 Task: Add Attachment from "Attach a link" to Card Card0000000380 in Board Board0000000095 in Workspace WS0000000032 in Trello. Add Cover Red to Card Card0000000380 in Board Board0000000095 in Workspace WS0000000032 in Trello. Add "Join Card" Button Button0000000380  to Card Card0000000380 in Board Board0000000095 in Workspace WS0000000032 in Trello. Add Description DS0000000380 to Card Card0000000380 in Board Board0000000095 in Workspace WS0000000032 in Trello. Add Comment CM0000000380 to Card Card0000000380 in Board Board0000000095 in Workspace WS0000000032 in Trello
Action: Mouse moved to (729, 247)
Screenshot: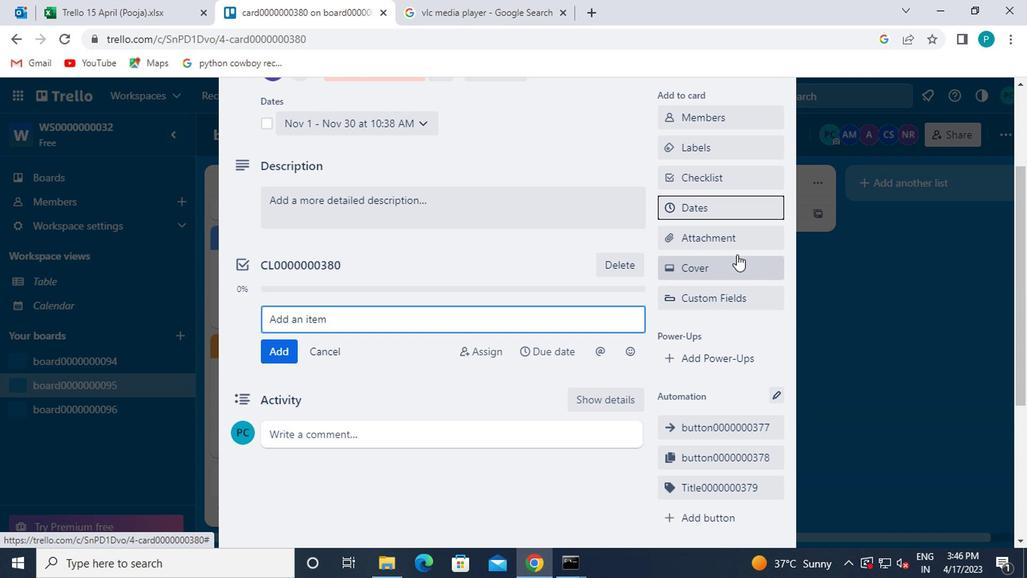 
Action: Mouse pressed left at (729, 247)
Screenshot: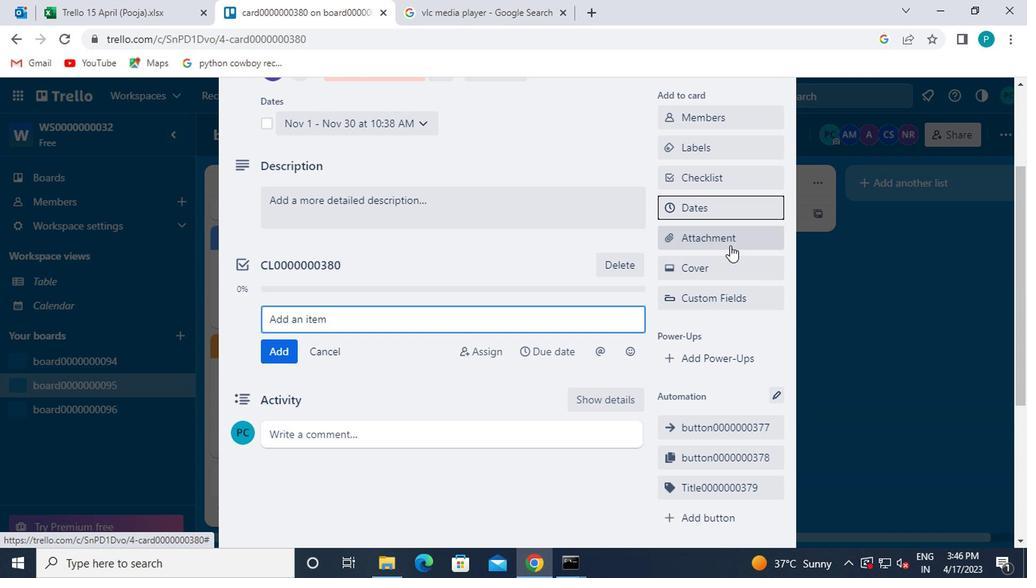 
Action: Mouse moved to (486, 18)
Screenshot: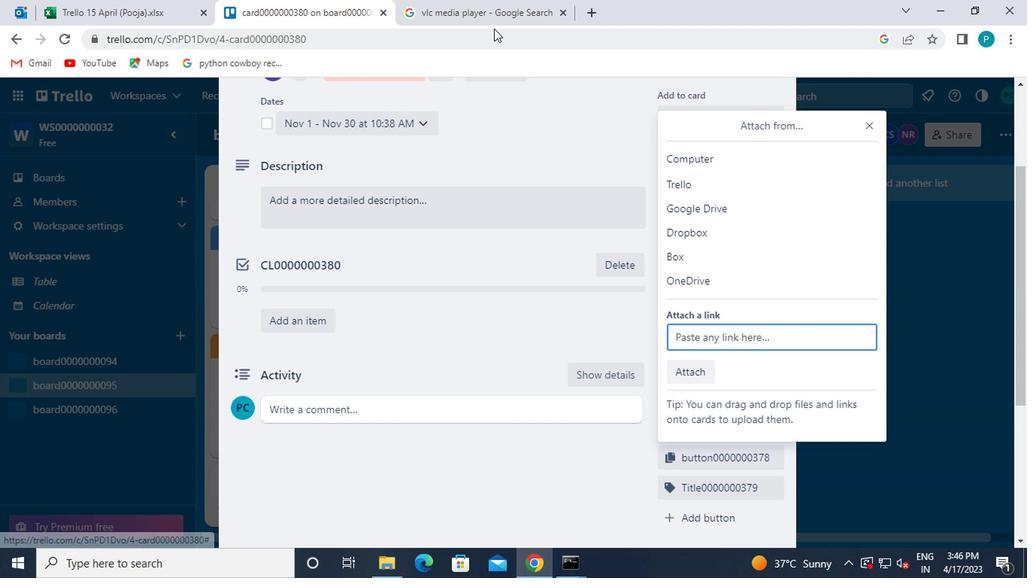 
Action: Mouse pressed left at (486, 18)
Screenshot: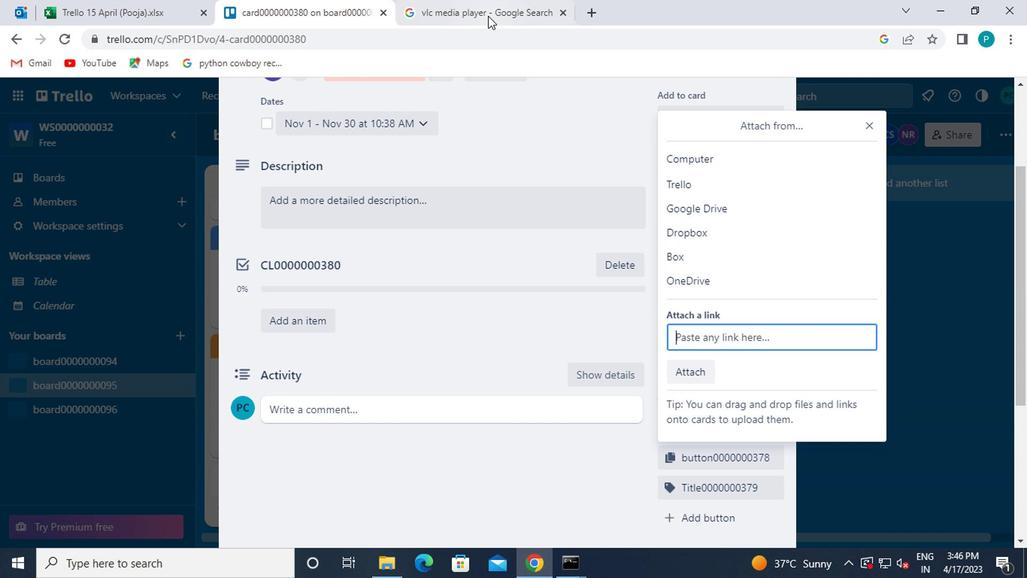 
Action: Mouse moved to (486, 18)
Screenshot: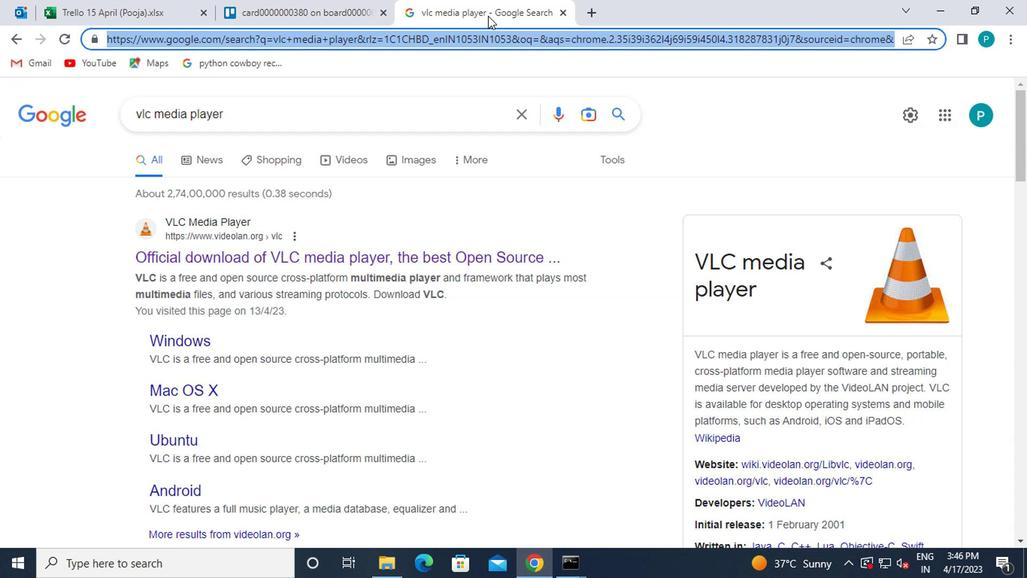 
Action: Key pressed ctrl+C
Screenshot: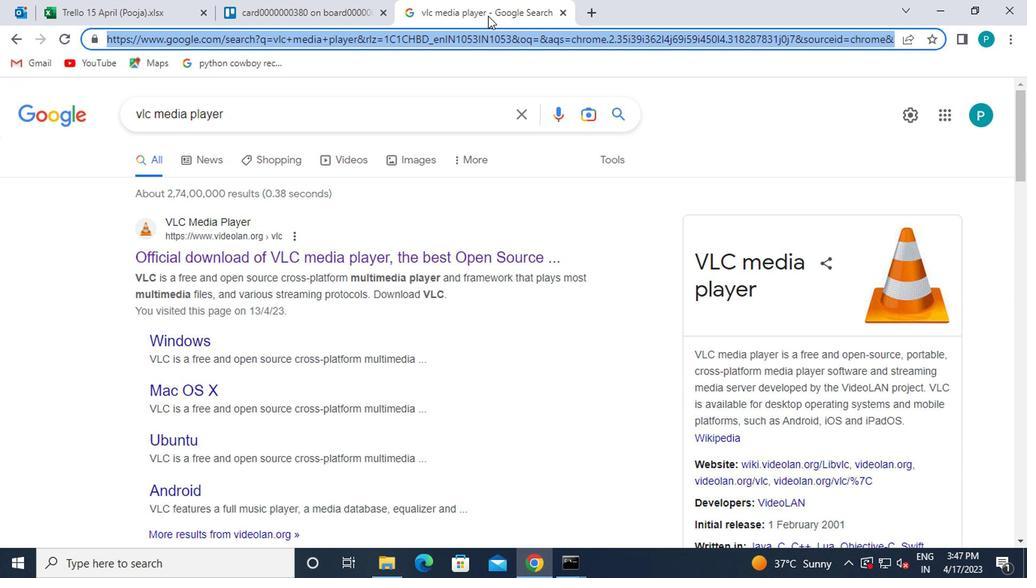 
Action: Mouse moved to (321, 11)
Screenshot: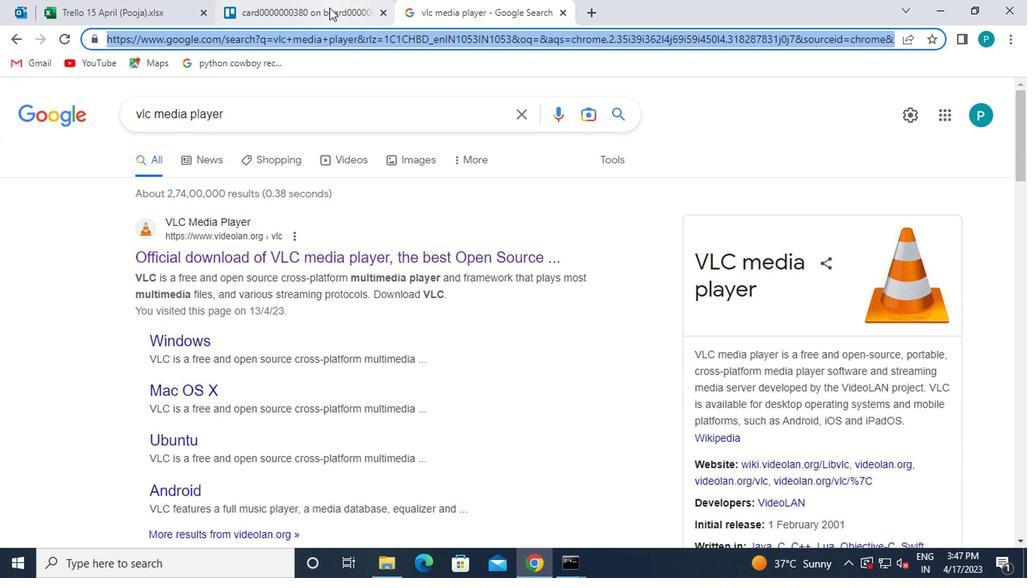 
Action: Mouse pressed left at (321, 11)
Screenshot: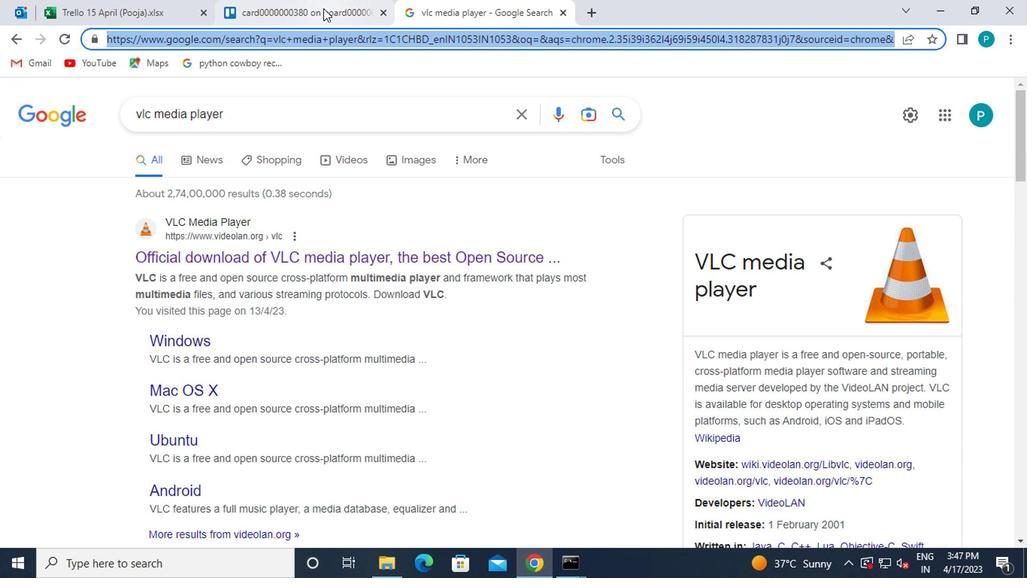 
Action: Mouse moved to (697, 336)
Screenshot: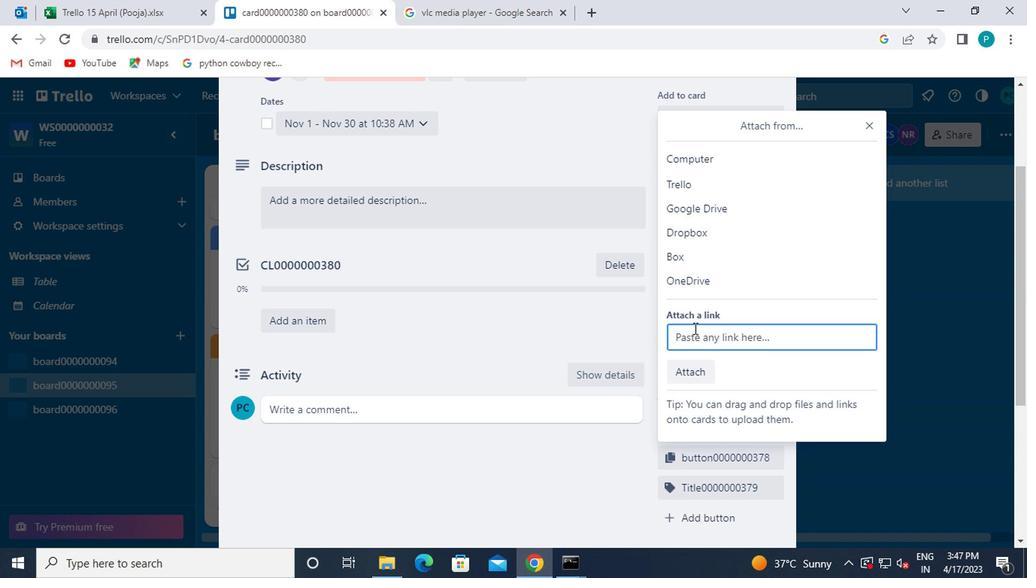 
Action: Mouse pressed left at (697, 336)
Screenshot: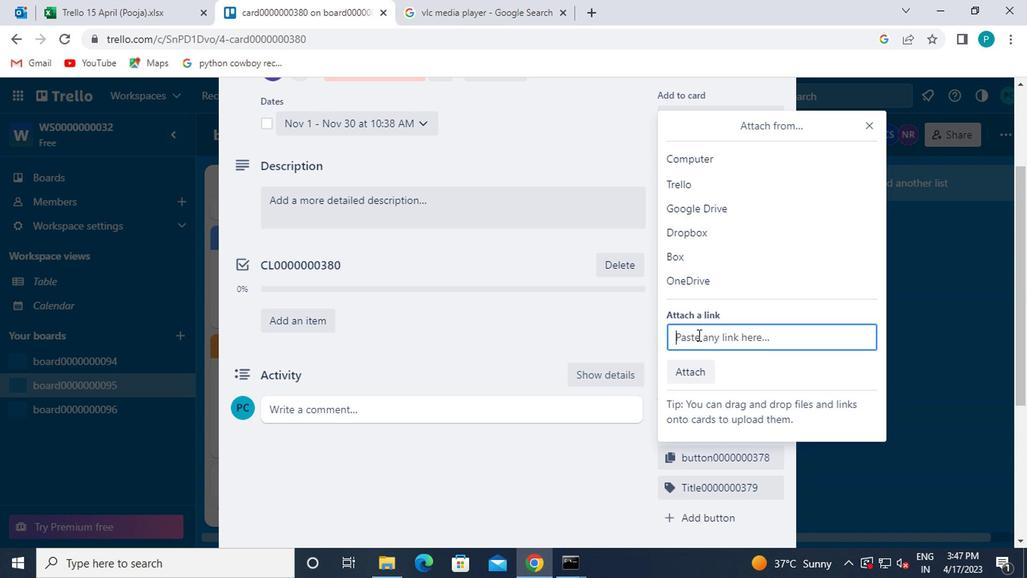 
Action: Mouse moved to (697, 338)
Screenshot: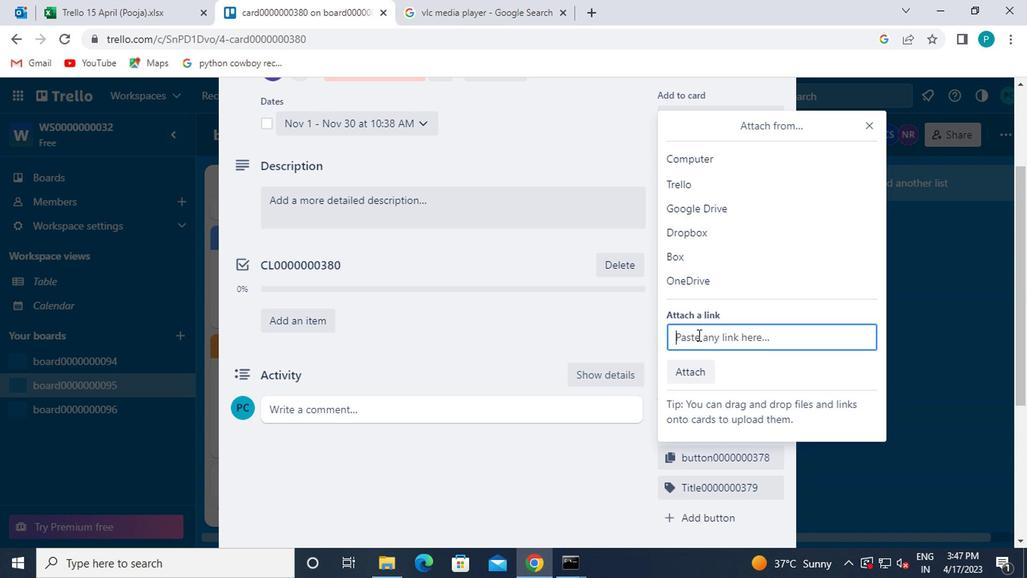 
Action: Key pressed ctrl+V
Screenshot: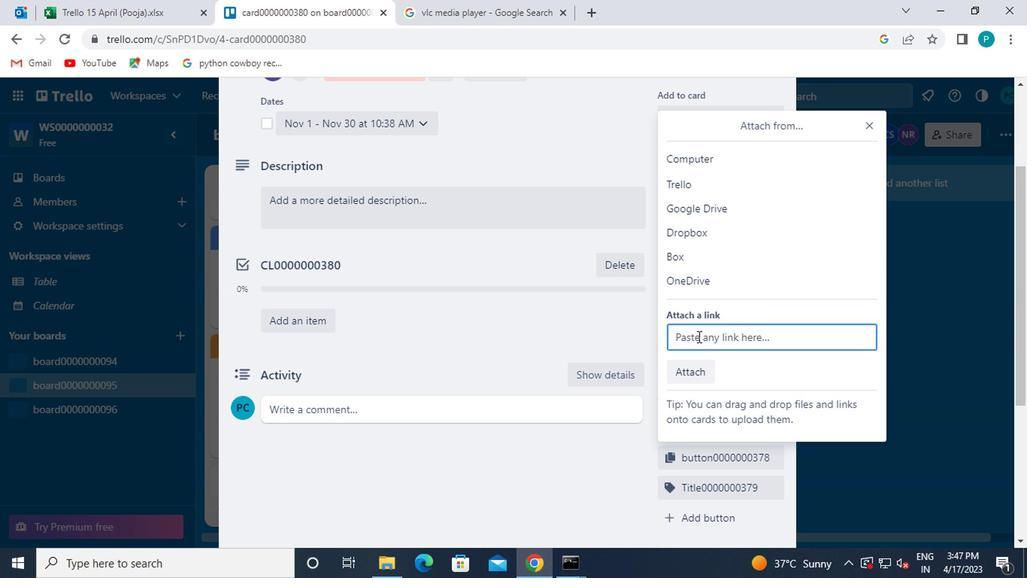 
Action: Mouse moved to (693, 433)
Screenshot: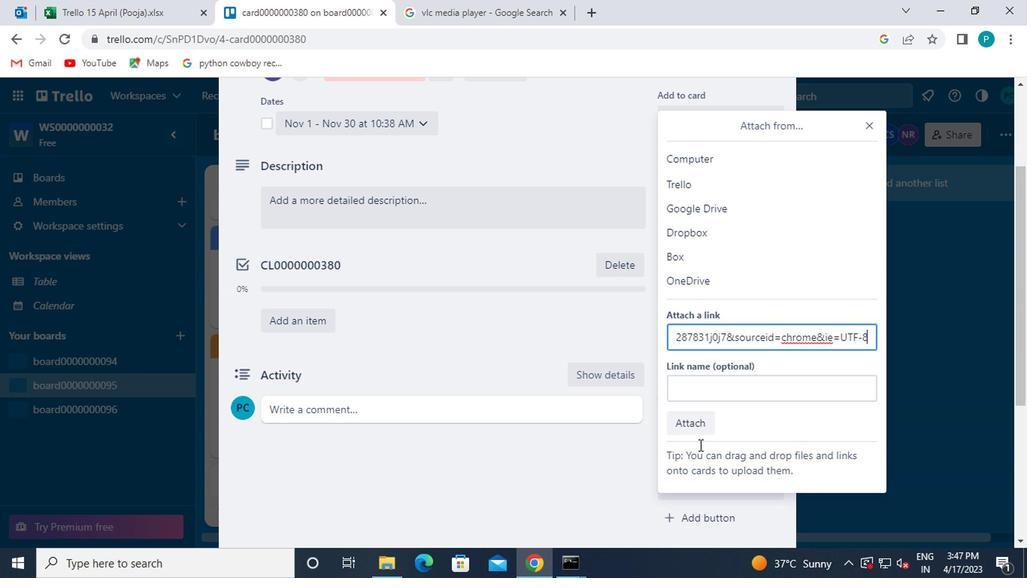 
Action: Mouse pressed left at (693, 433)
Screenshot: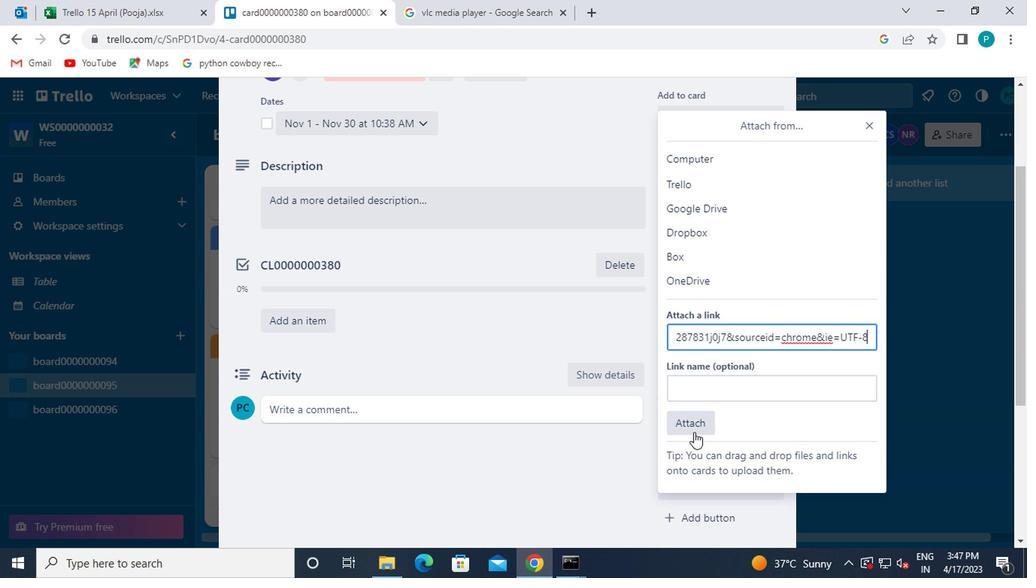 
Action: Mouse moved to (669, 266)
Screenshot: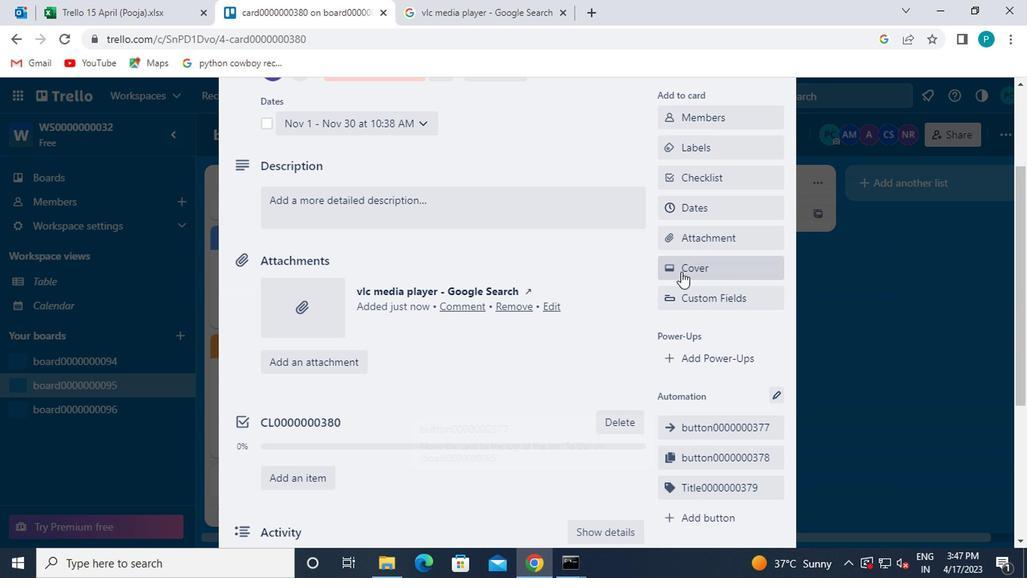 
Action: Mouse pressed left at (669, 266)
Screenshot: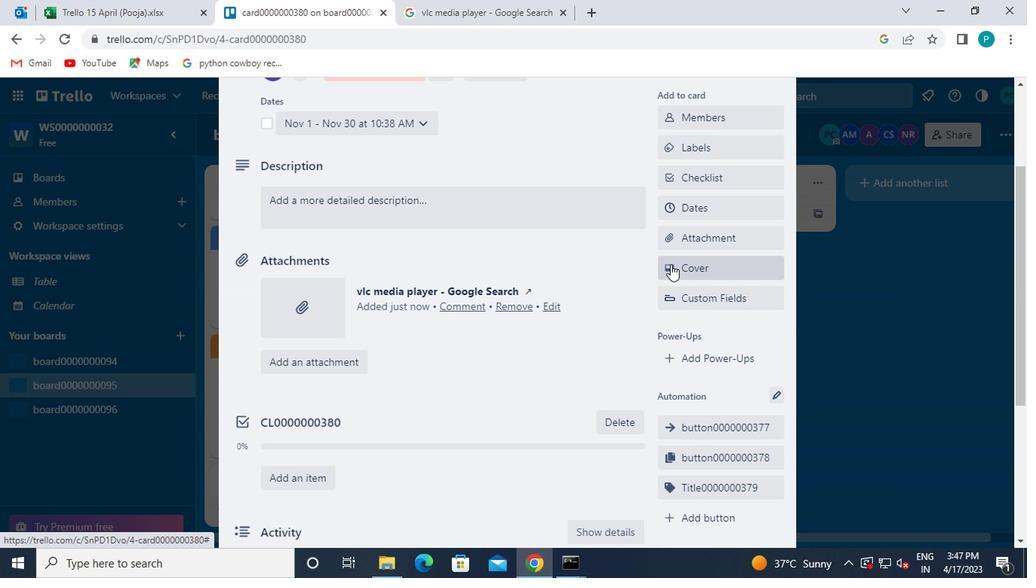 
Action: Mouse moved to (830, 259)
Screenshot: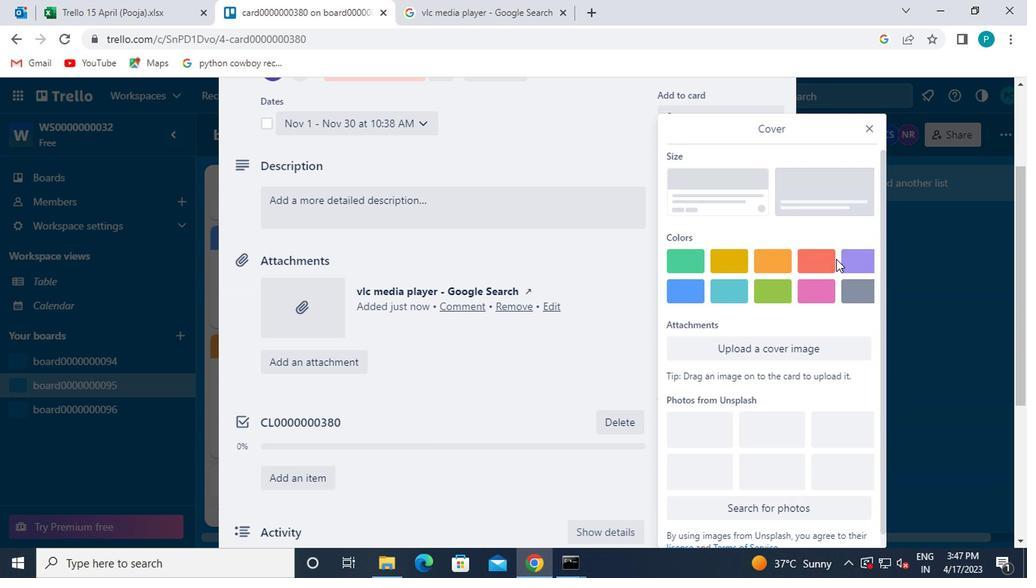 
Action: Mouse pressed left at (830, 259)
Screenshot: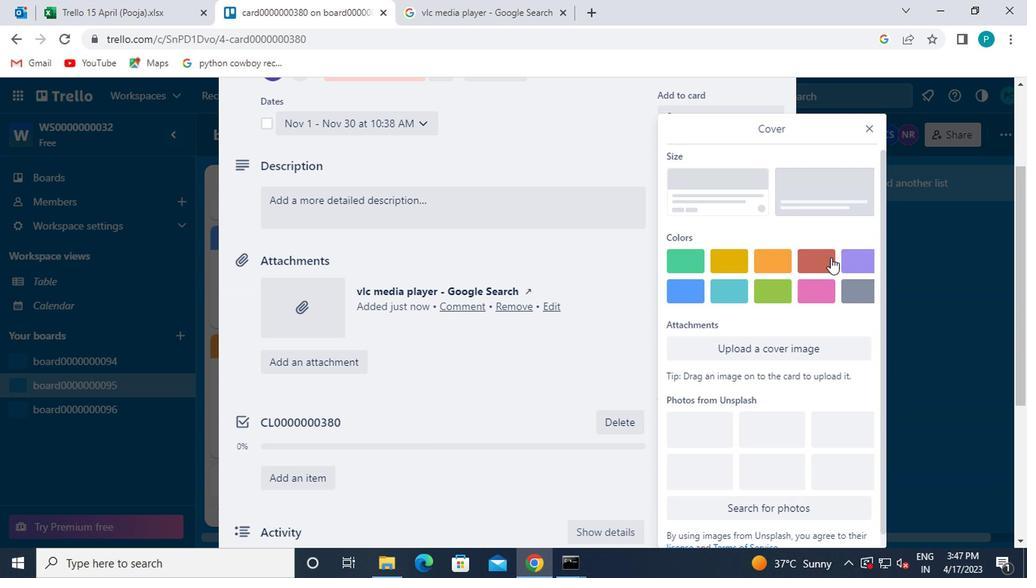 
Action: Mouse moved to (868, 129)
Screenshot: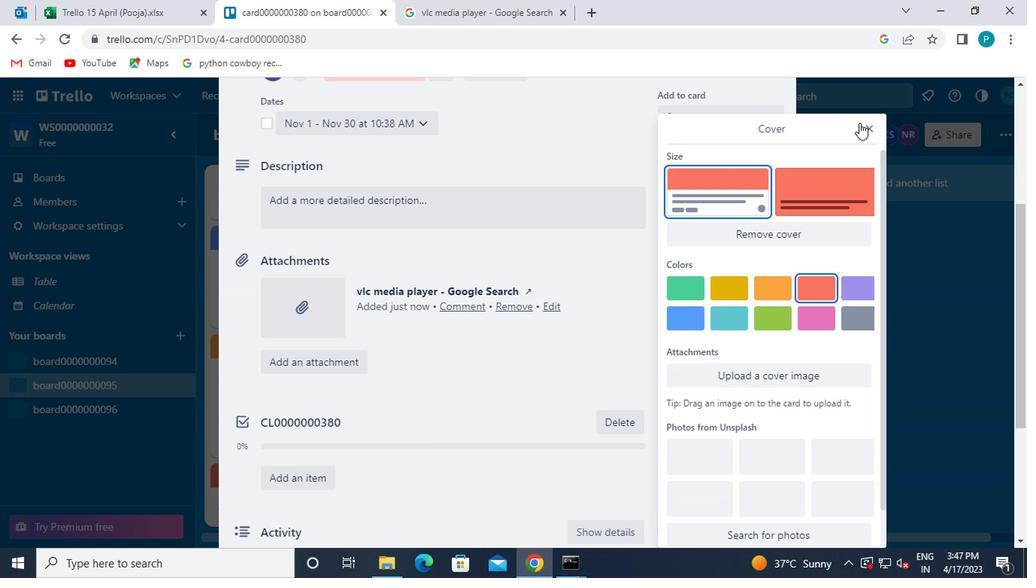 
Action: Mouse pressed left at (868, 129)
Screenshot: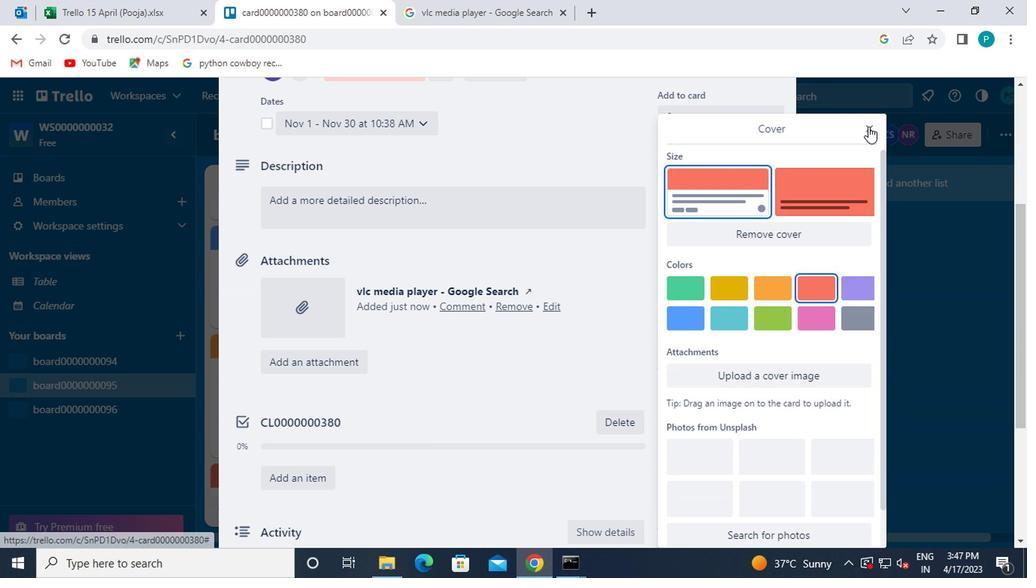 
Action: Mouse moved to (866, 269)
Screenshot: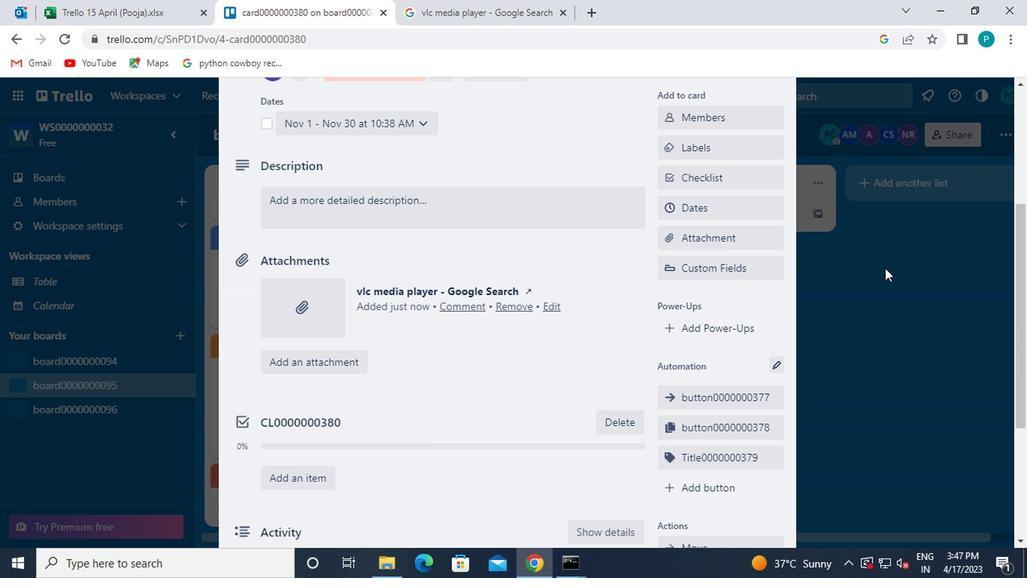 
Action: Mouse scrolled (866, 269) with delta (0, 0)
Screenshot: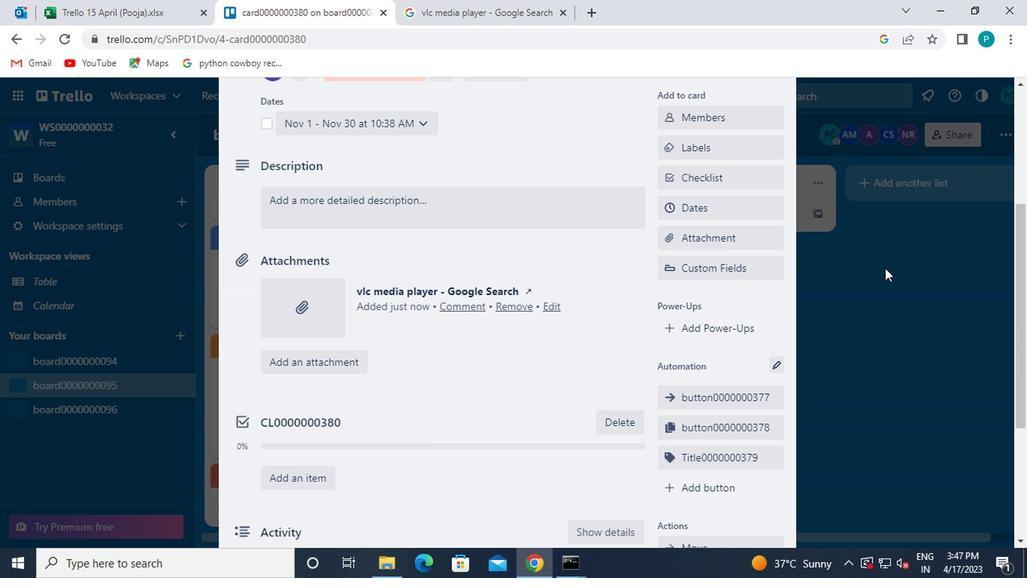 
Action: Mouse moved to (716, 417)
Screenshot: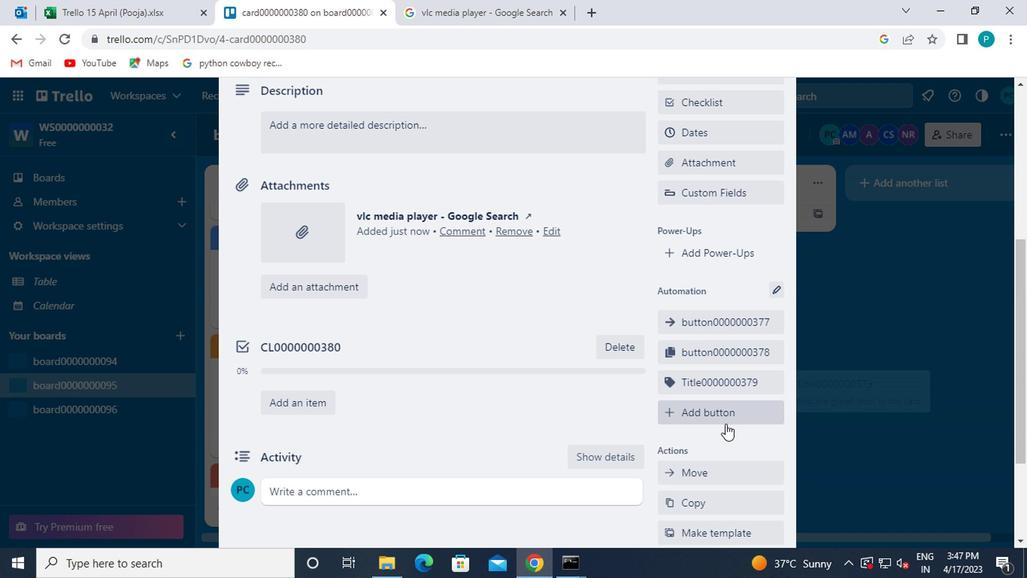 
Action: Mouse pressed left at (716, 417)
Screenshot: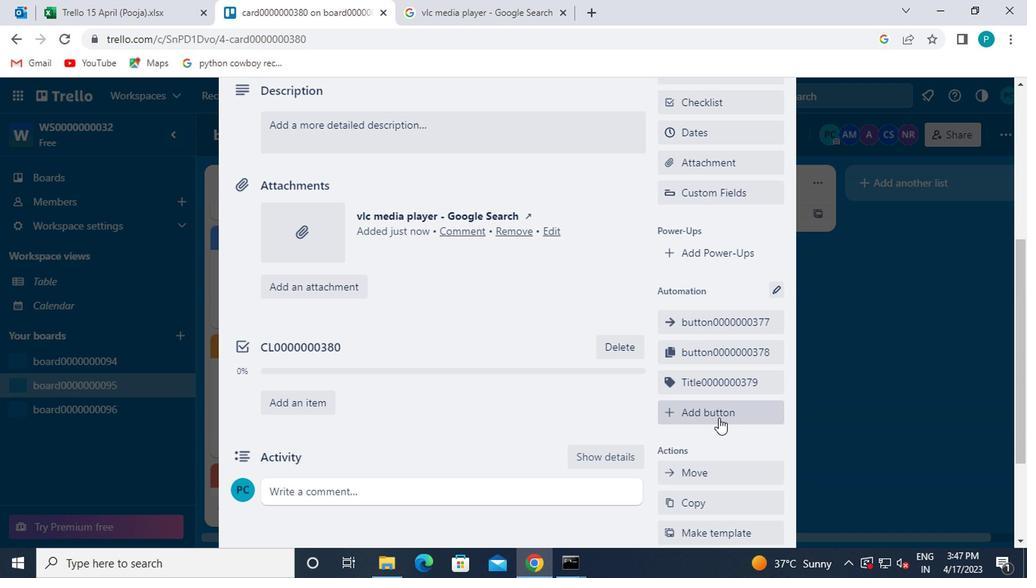 
Action: Mouse moved to (712, 288)
Screenshot: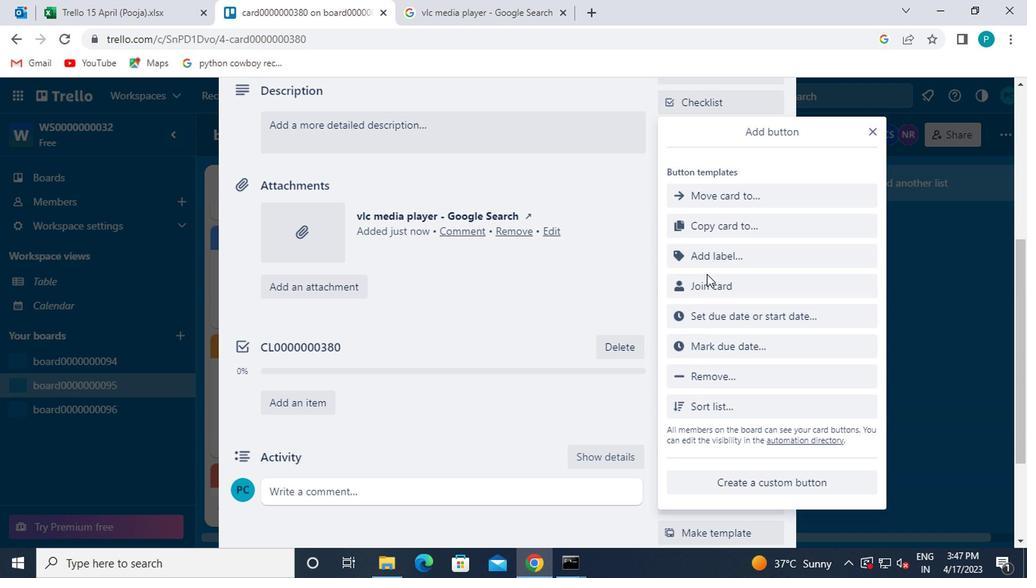 
Action: Mouse pressed left at (712, 288)
Screenshot: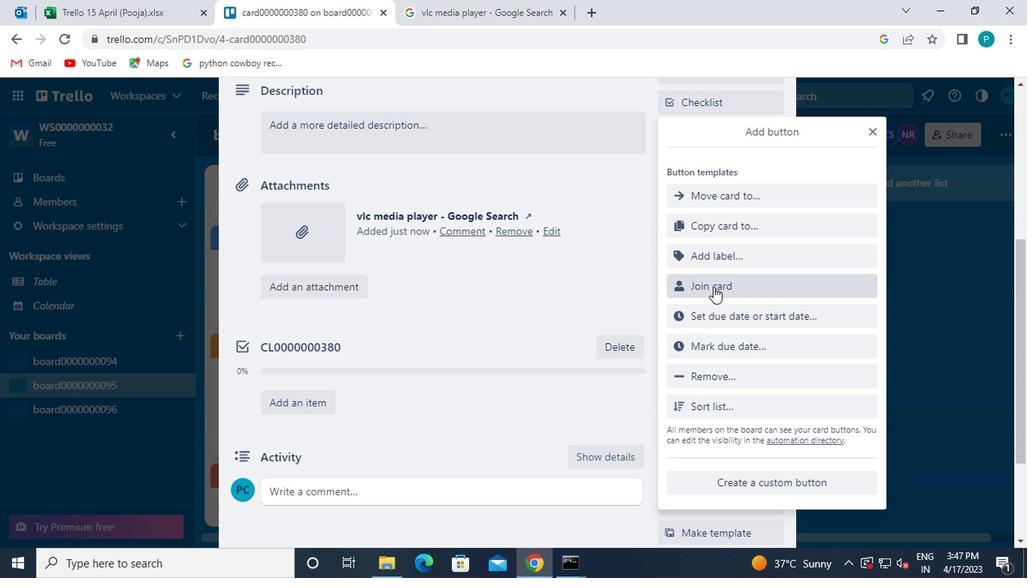
Action: Mouse moved to (722, 207)
Screenshot: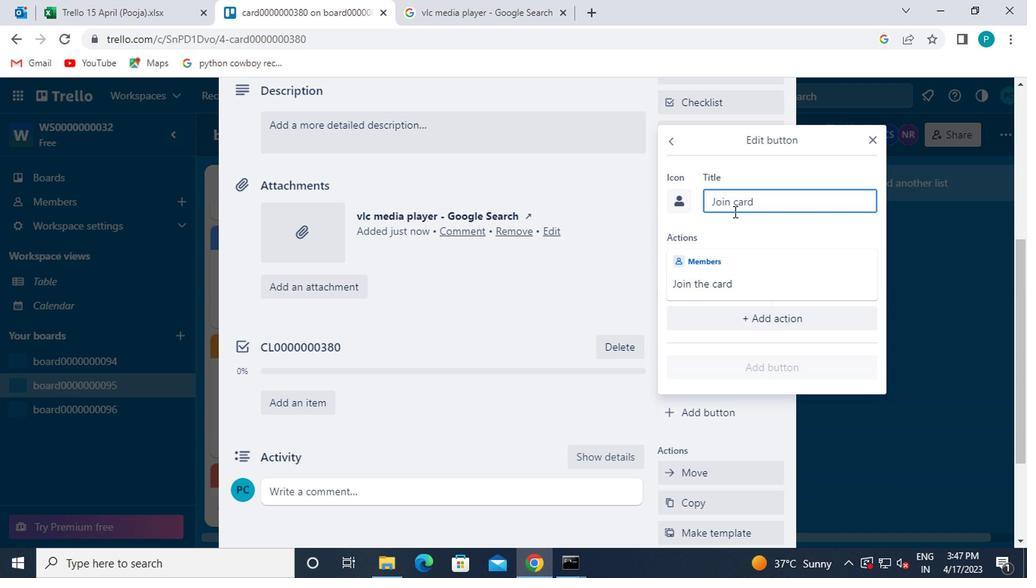 
Action: Mouse pressed left at (722, 207)
Screenshot: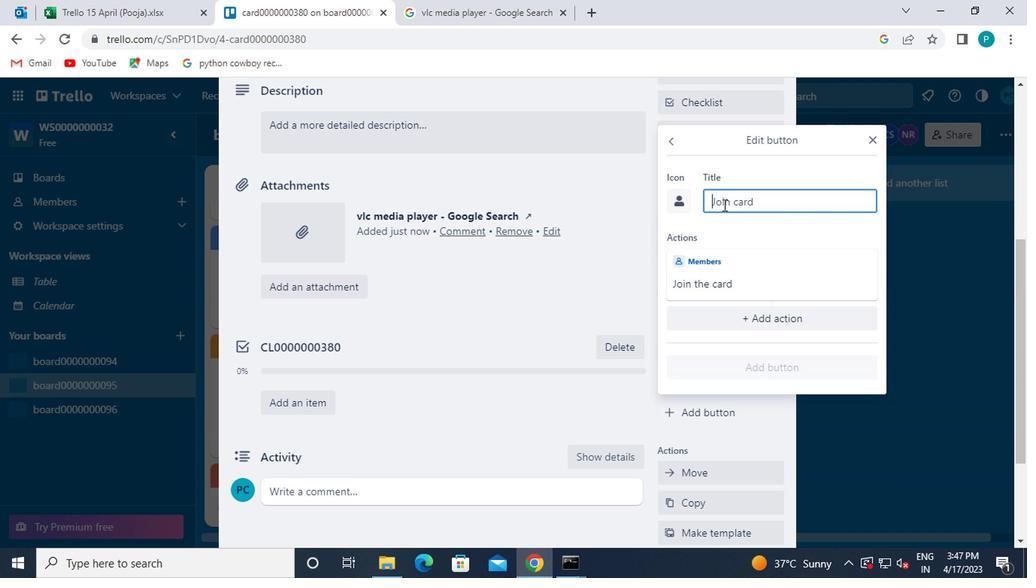 
Action: Key pressed button0000000380
Screenshot: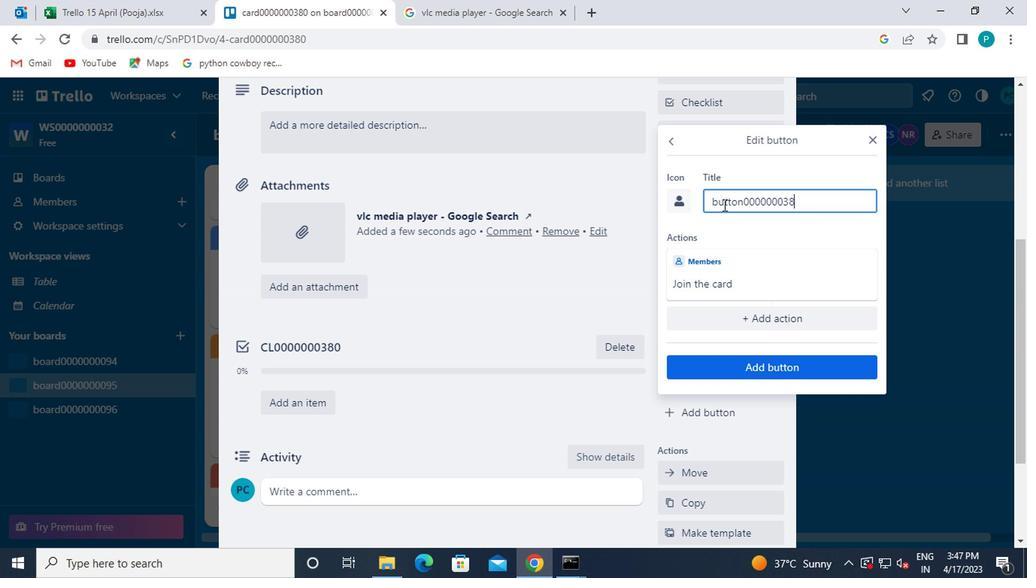 
Action: Mouse moved to (758, 372)
Screenshot: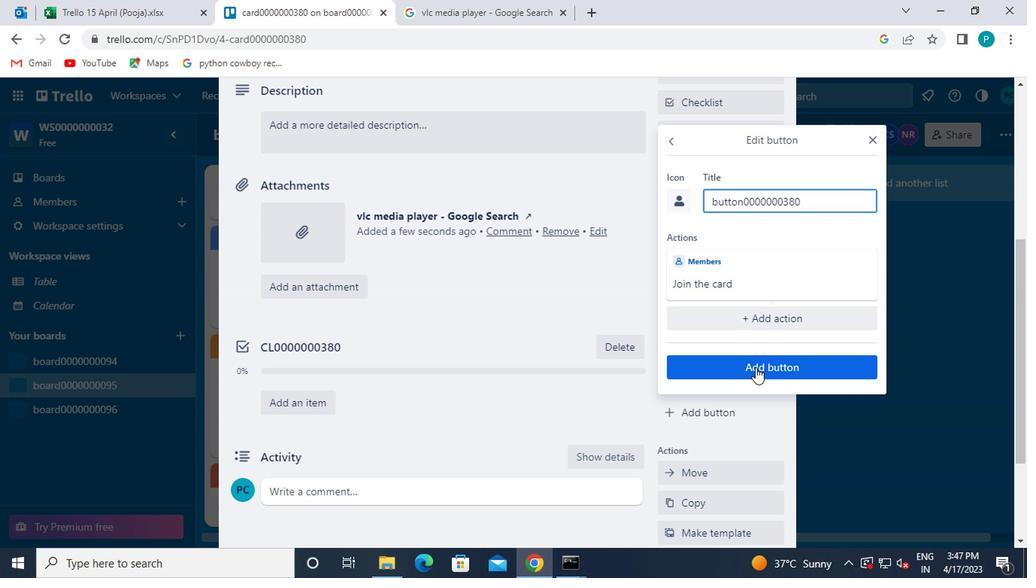 
Action: Mouse pressed left at (758, 372)
Screenshot: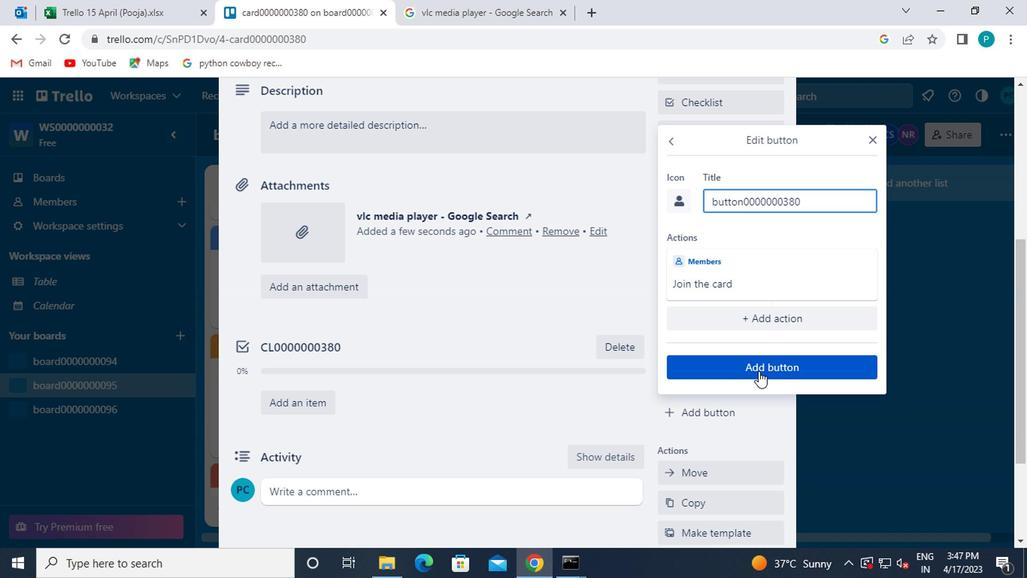 
Action: Mouse moved to (549, 355)
Screenshot: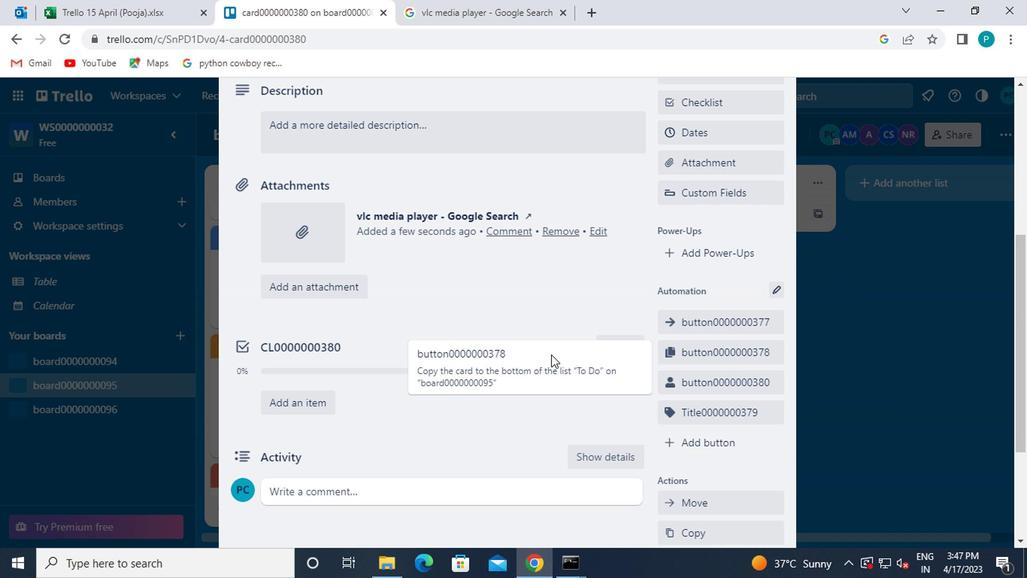 
Action: Mouse scrolled (549, 356) with delta (0, 0)
Screenshot: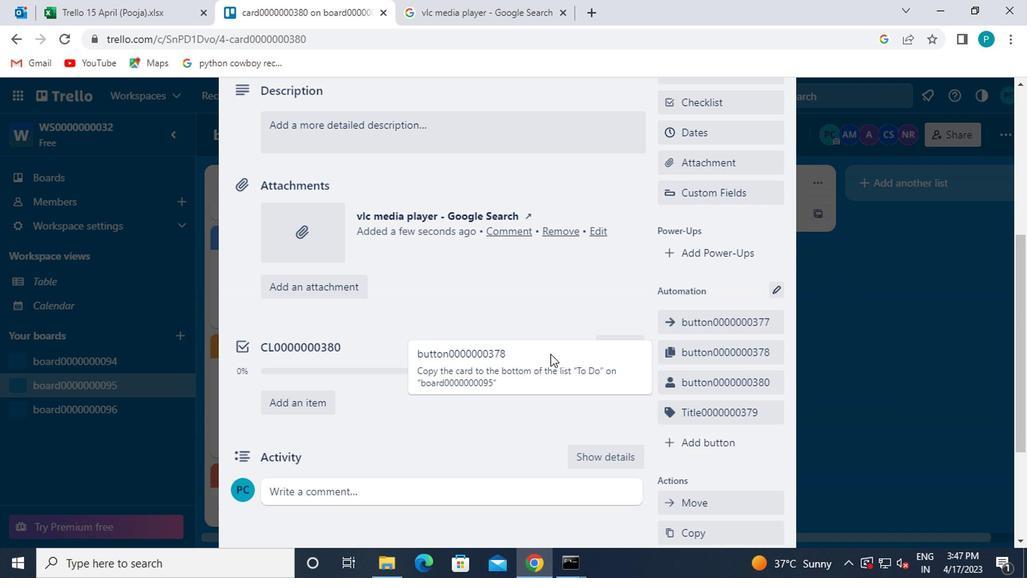 
Action: Mouse scrolled (549, 356) with delta (0, 0)
Screenshot: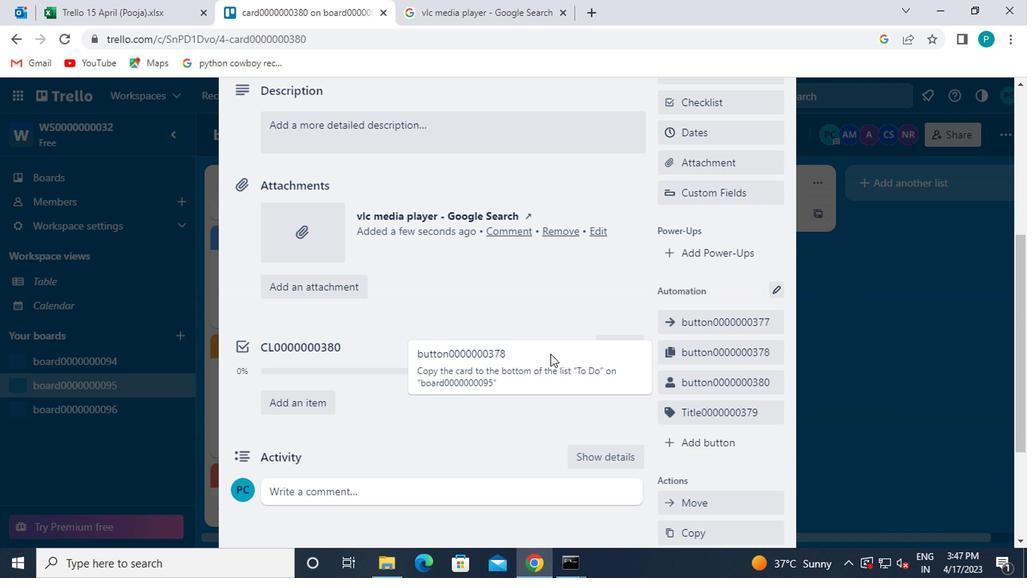 
Action: Mouse moved to (414, 274)
Screenshot: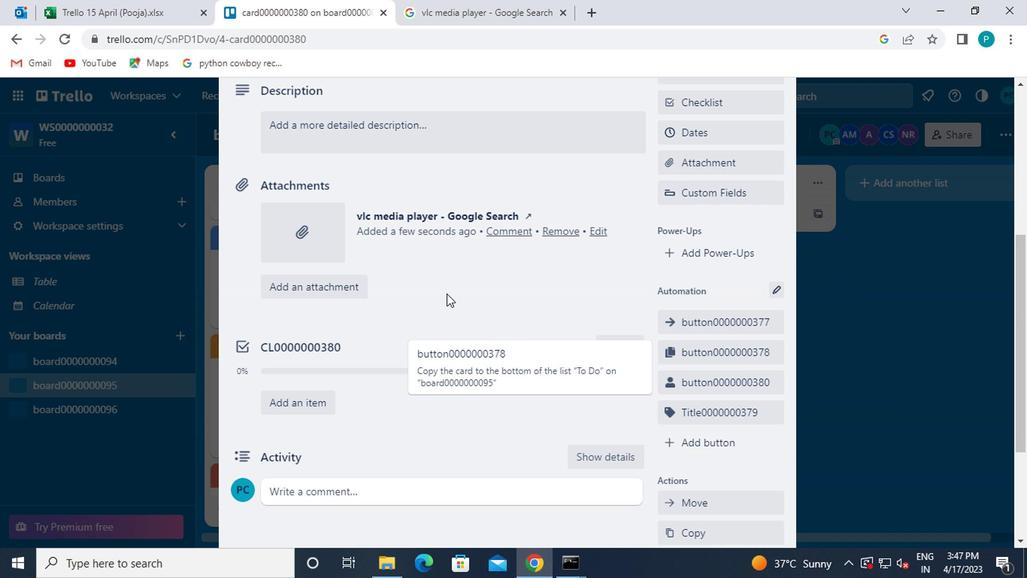 
Action: Mouse scrolled (414, 275) with delta (0, 0)
Screenshot: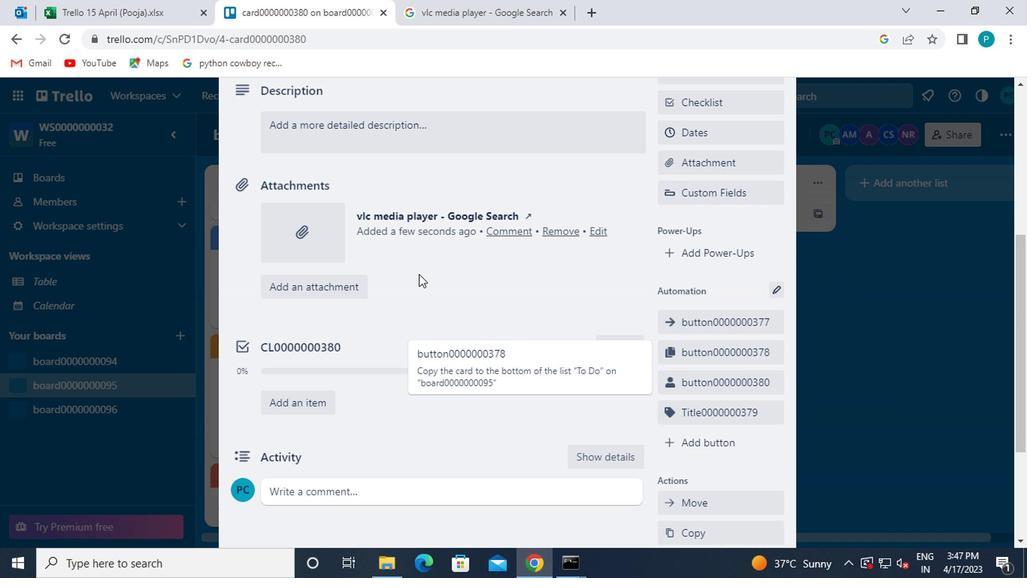 
Action: Mouse scrolled (414, 275) with delta (0, 0)
Screenshot: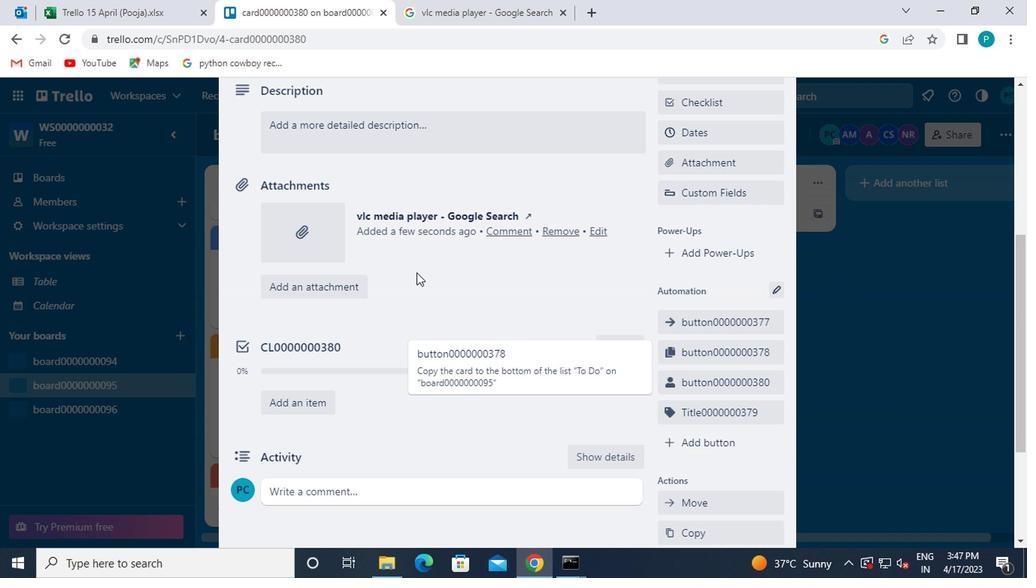 
Action: Mouse moved to (399, 273)
Screenshot: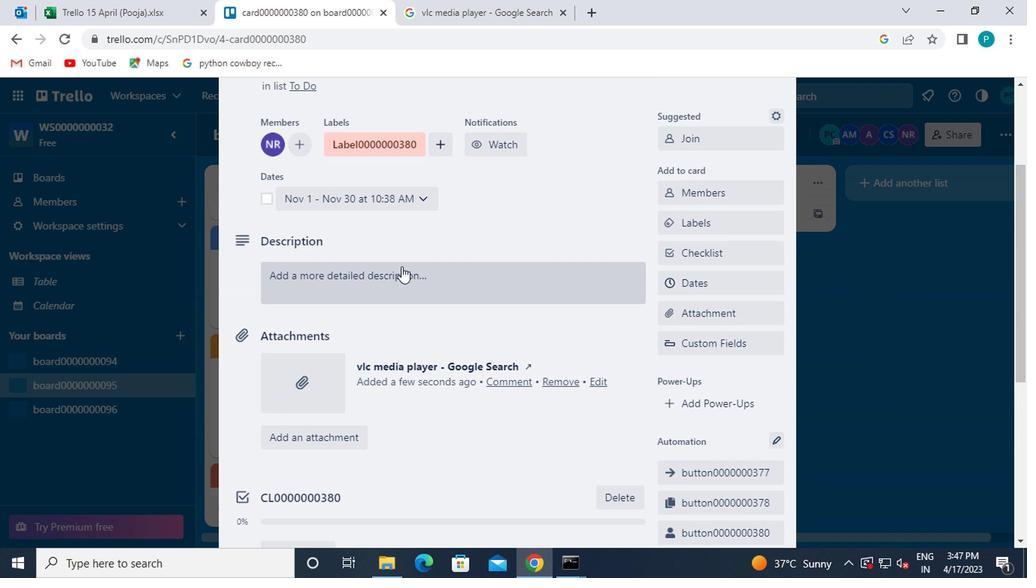 
Action: Mouse pressed left at (399, 273)
Screenshot: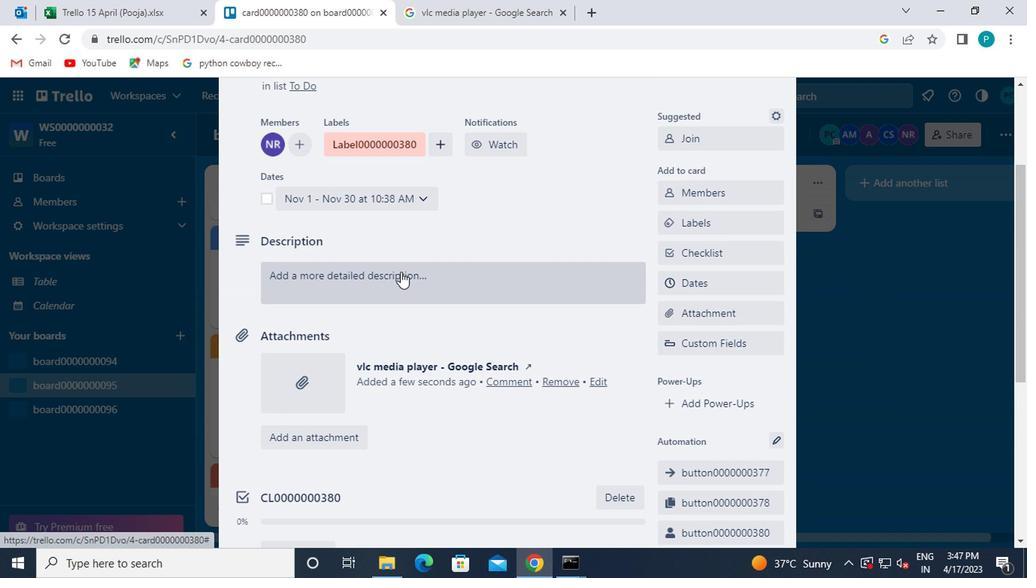 
Action: Key pressed <Key.caps_lock>ds0000000380
Screenshot: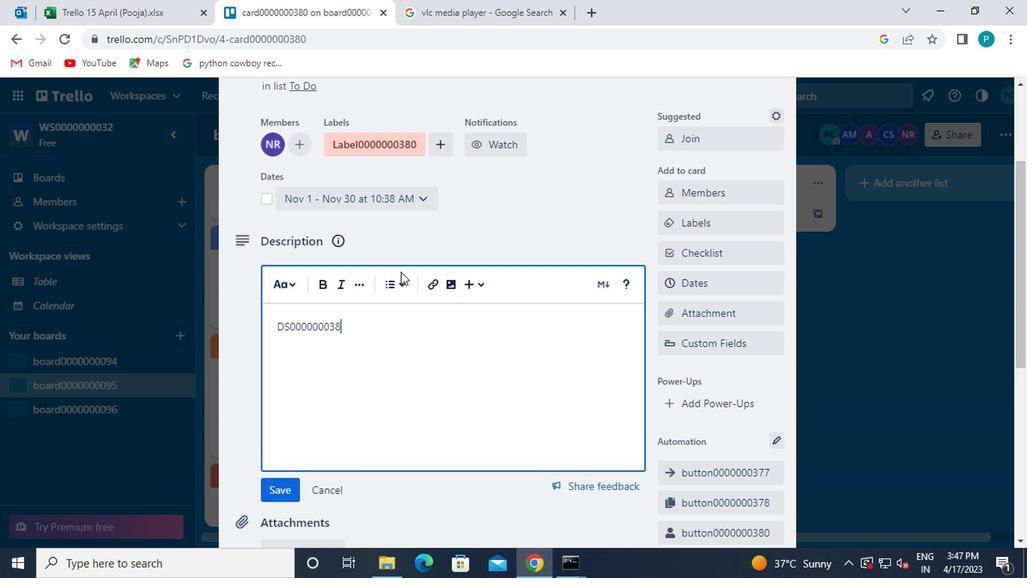 
Action: Mouse moved to (283, 486)
Screenshot: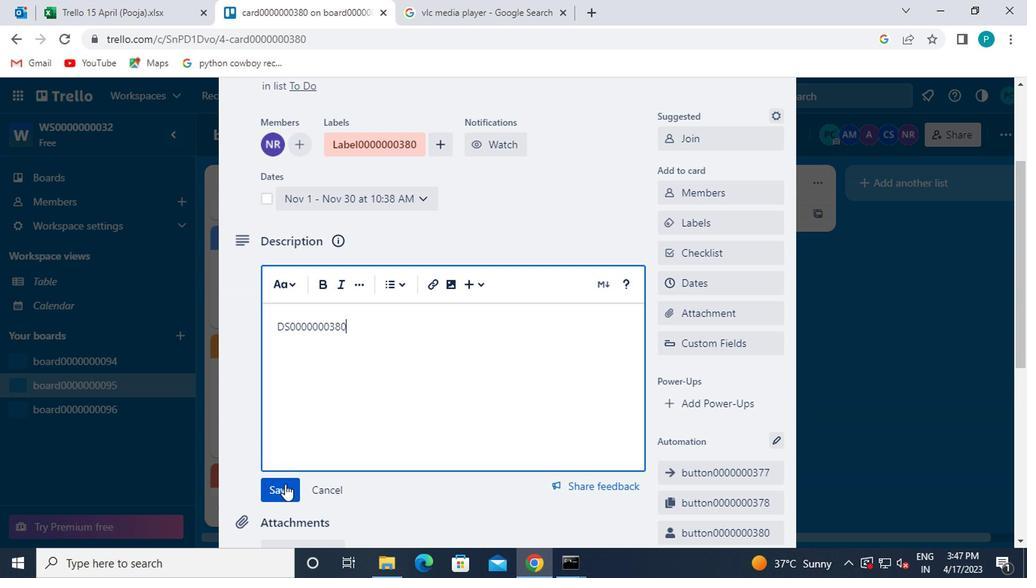 
Action: Mouse pressed left at (283, 486)
Screenshot: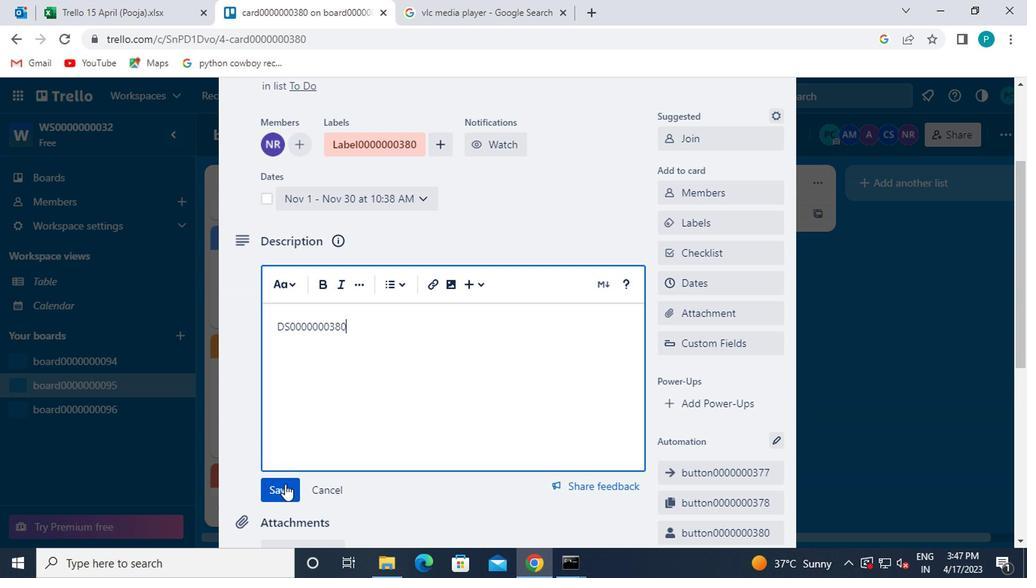 
Action: Mouse moved to (283, 486)
Screenshot: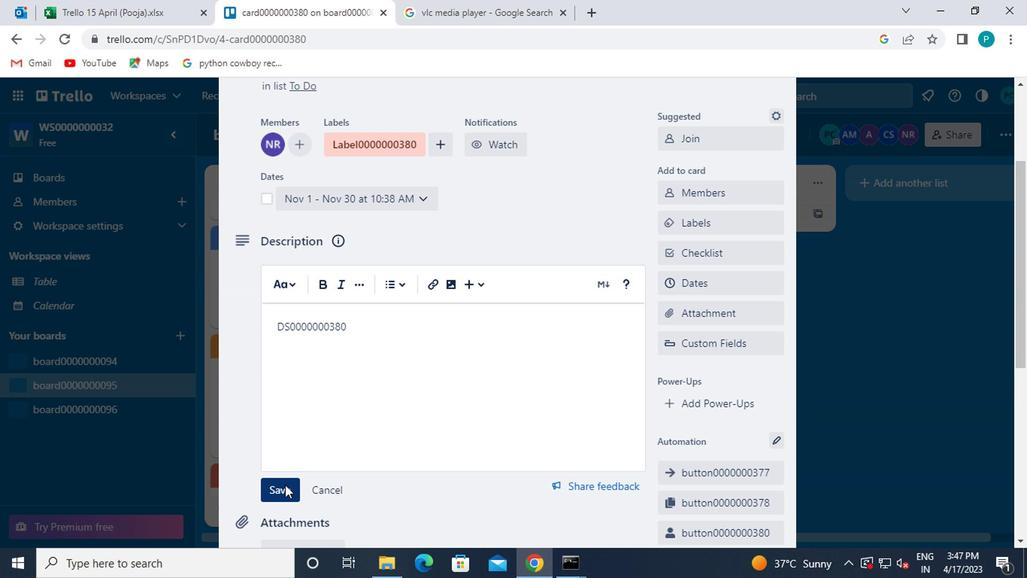 
Action: Mouse scrolled (283, 485) with delta (0, 0)
Screenshot: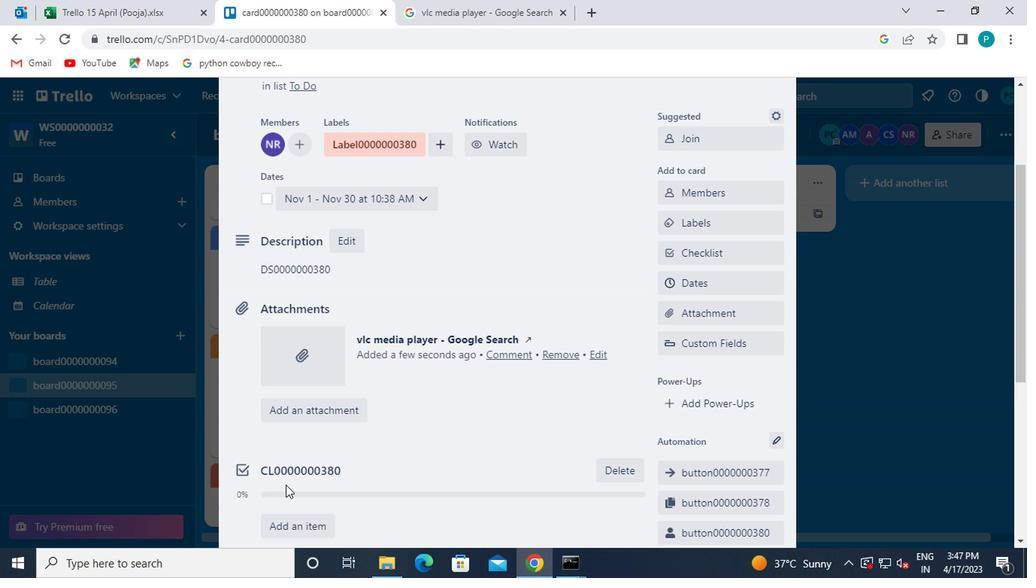 
Action: Mouse scrolled (283, 485) with delta (0, 0)
Screenshot: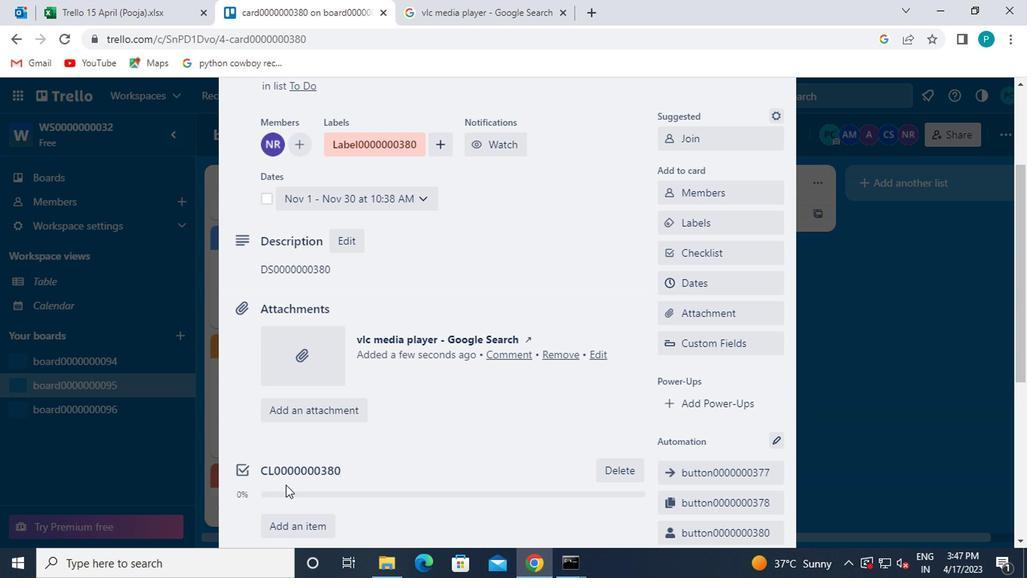 
Action: Mouse moved to (283, 471)
Screenshot: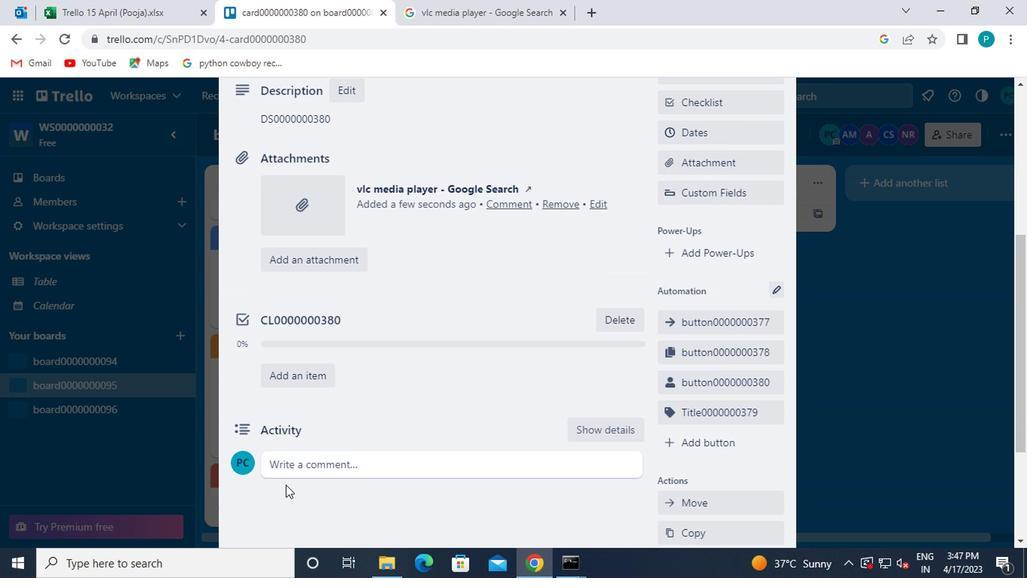 
Action: Mouse pressed left at (283, 471)
Screenshot: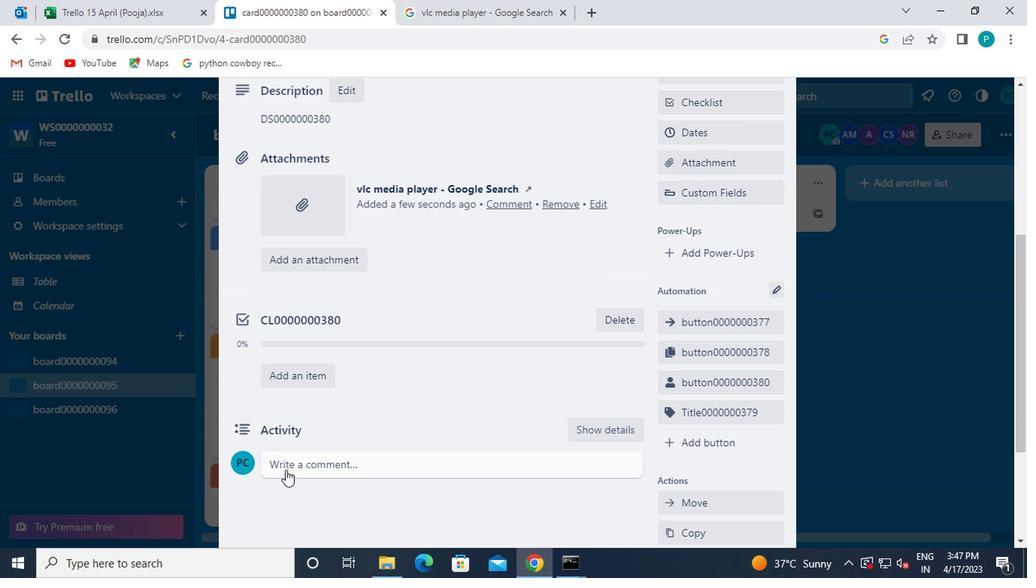 
Action: Mouse moved to (283, 470)
Screenshot: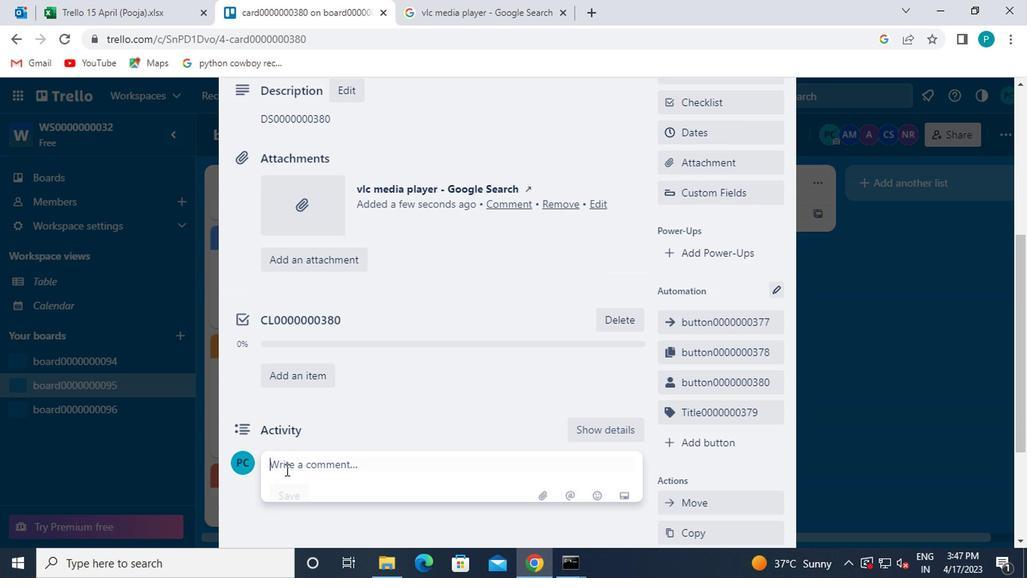 
Action: Key pressed cm0000000380
Screenshot: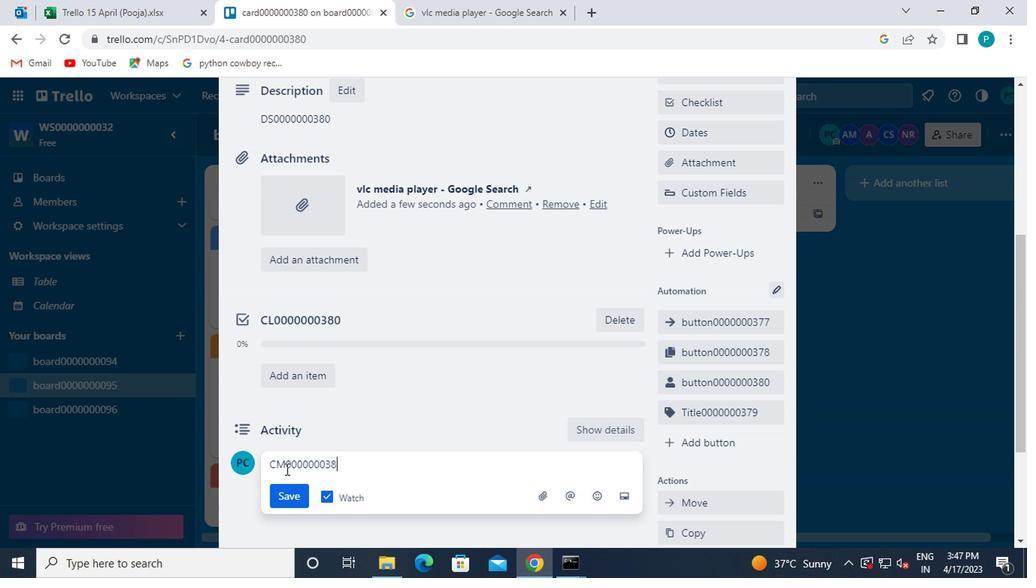 
Action: Mouse moved to (299, 493)
Screenshot: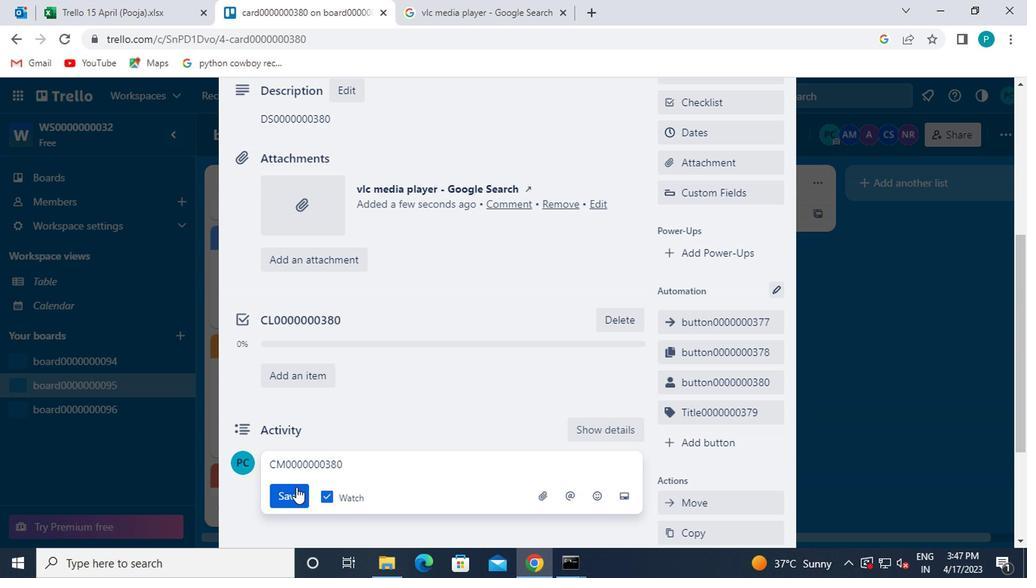 
Action: Mouse pressed left at (299, 493)
Screenshot: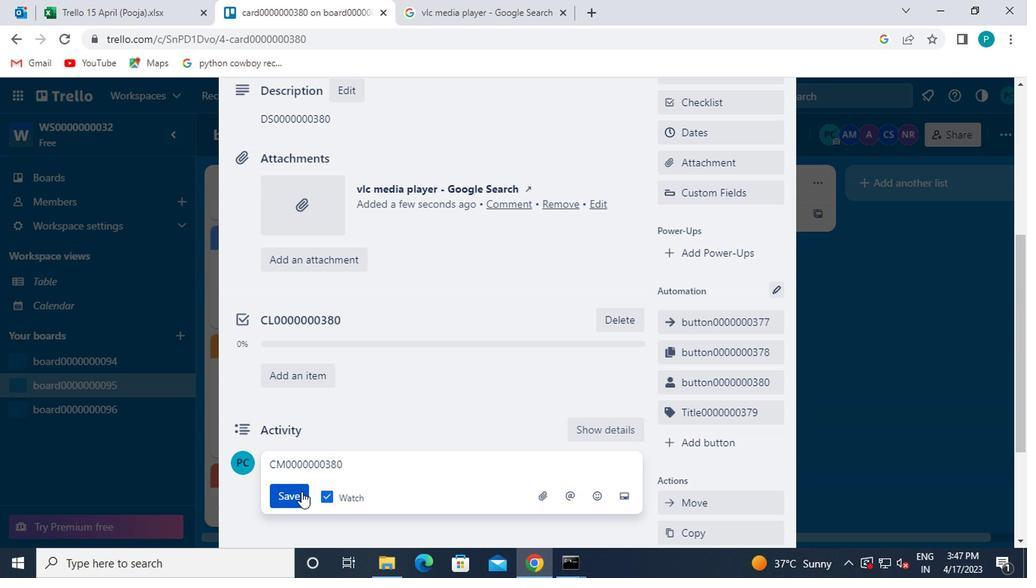 
Action: Mouse scrolled (299, 492) with delta (0, -1)
Screenshot: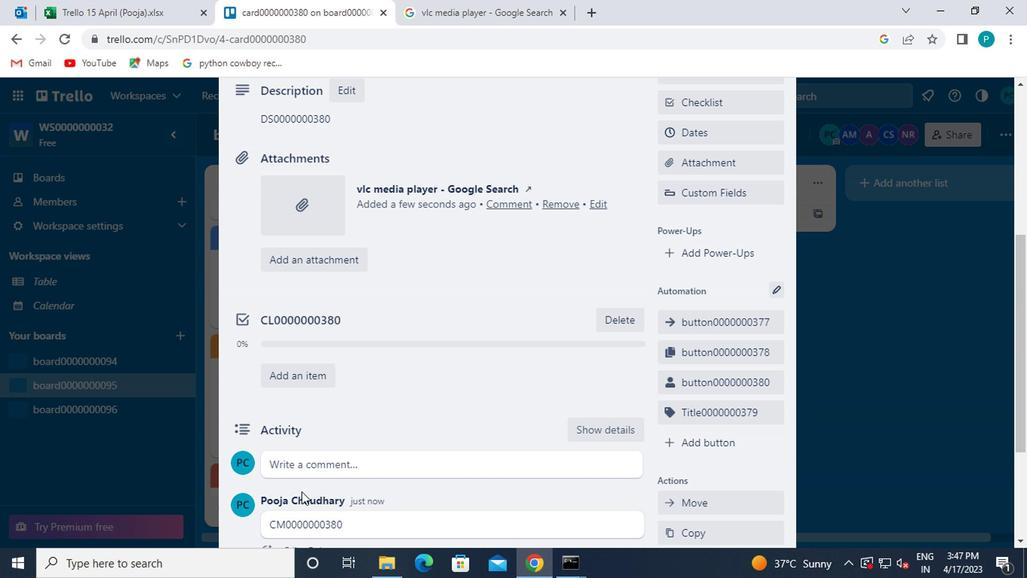 
